 Task: Add Garden Of Life Vitamin Code Raw Vitamin C to the cart.
Action: Mouse pressed left at (19, 55)
Screenshot: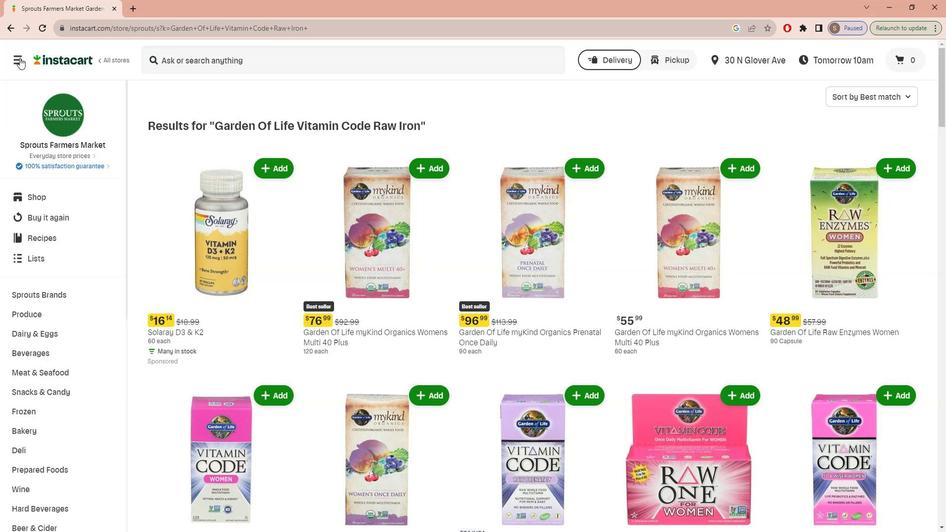 
Action: Mouse moved to (22, 119)
Screenshot: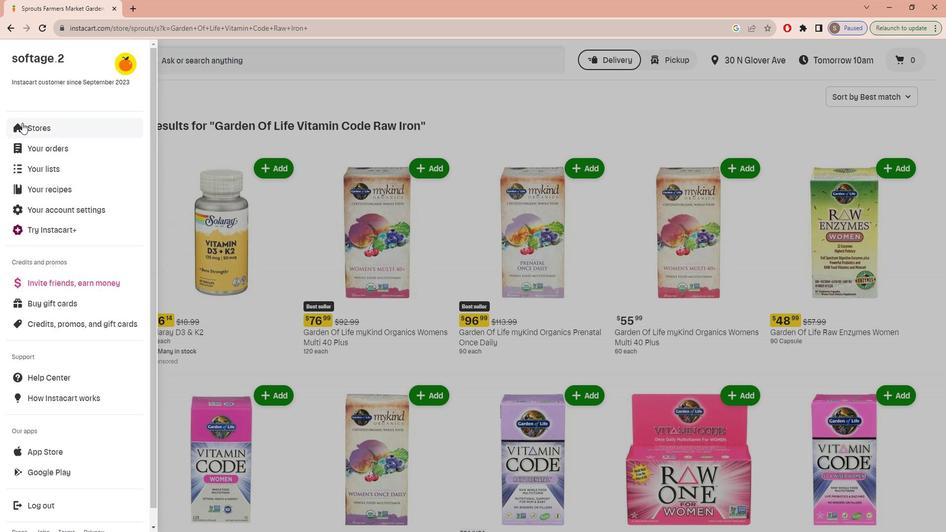
Action: Mouse pressed left at (22, 119)
Screenshot: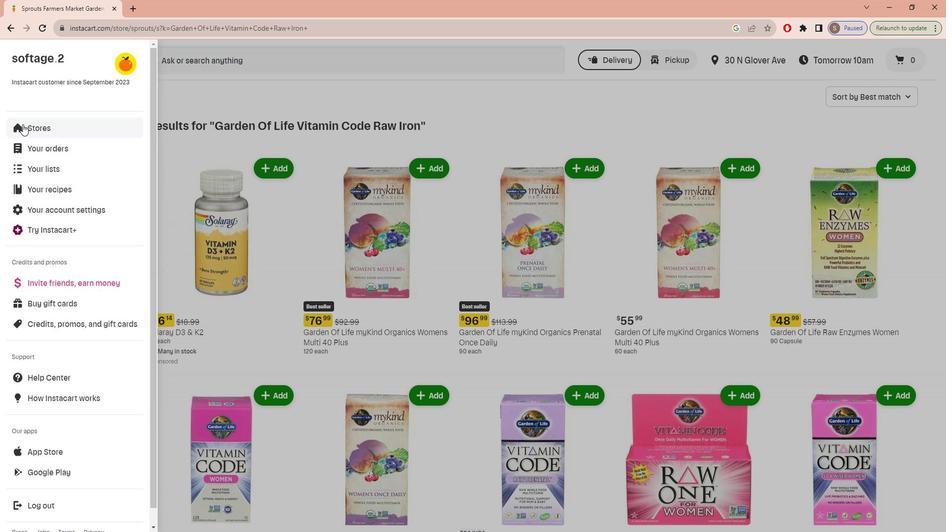 
Action: Mouse moved to (222, 92)
Screenshot: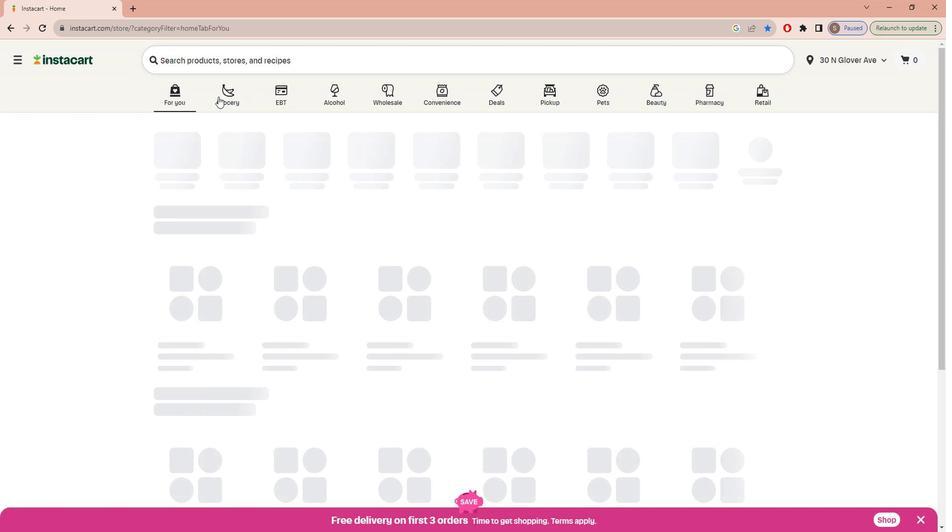 
Action: Mouse pressed left at (222, 92)
Screenshot: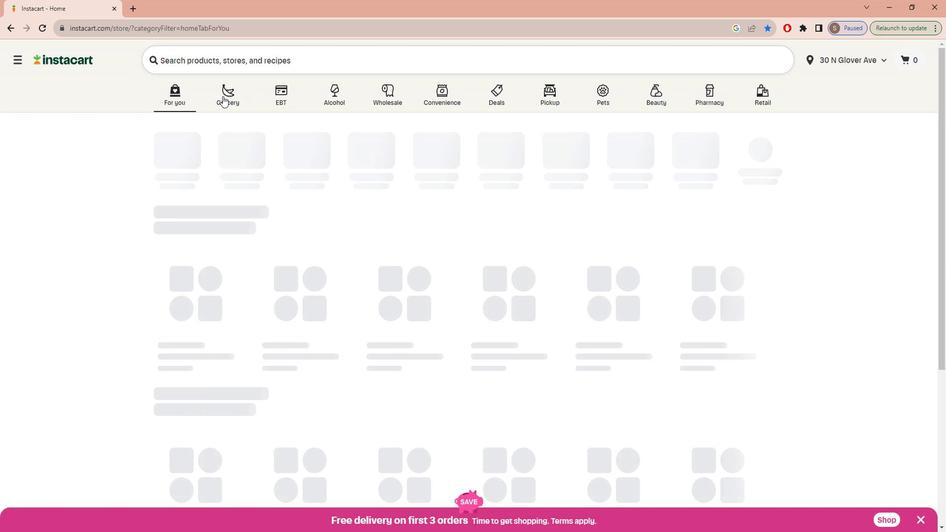
Action: Mouse moved to (207, 273)
Screenshot: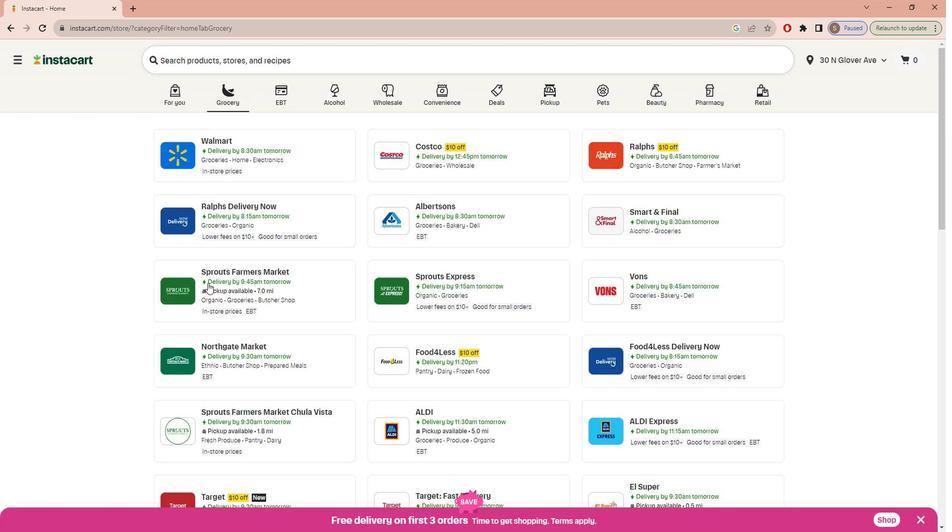 
Action: Mouse pressed left at (207, 273)
Screenshot: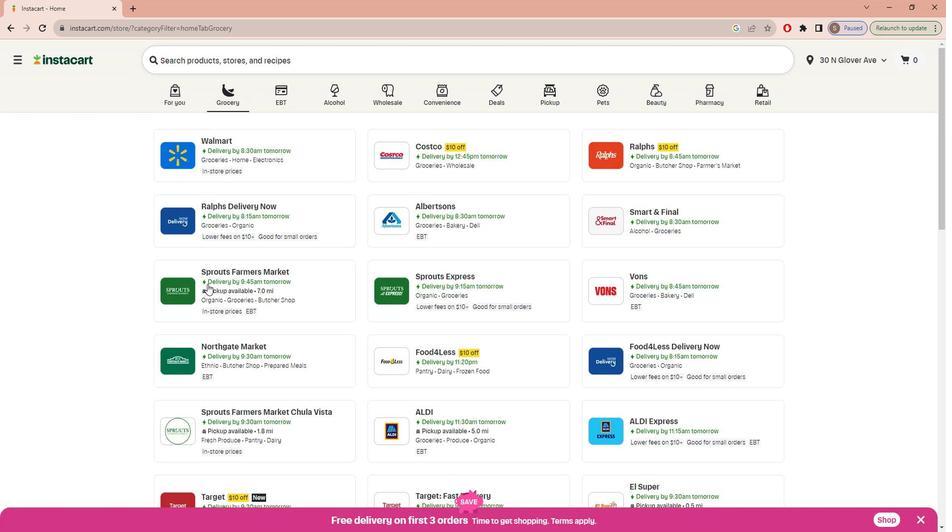 
Action: Mouse moved to (109, 362)
Screenshot: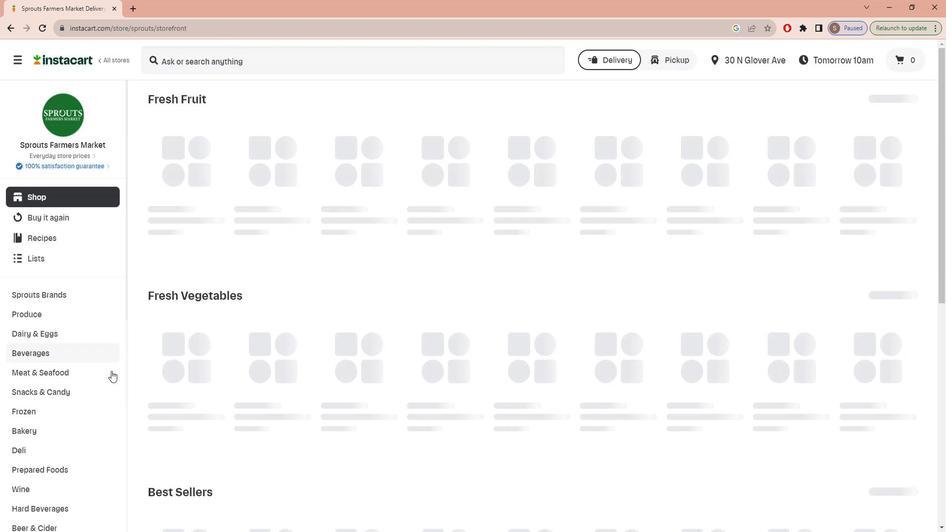 
Action: Mouse scrolled (109, 361) with delta (0, 0)
Screenshot: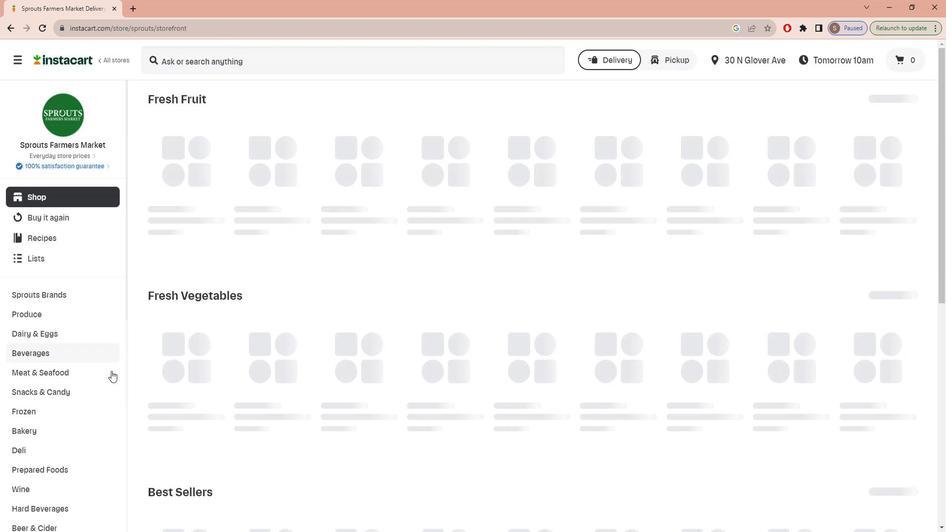 
Action: Mouse moved to (108, 363)
Screenshot: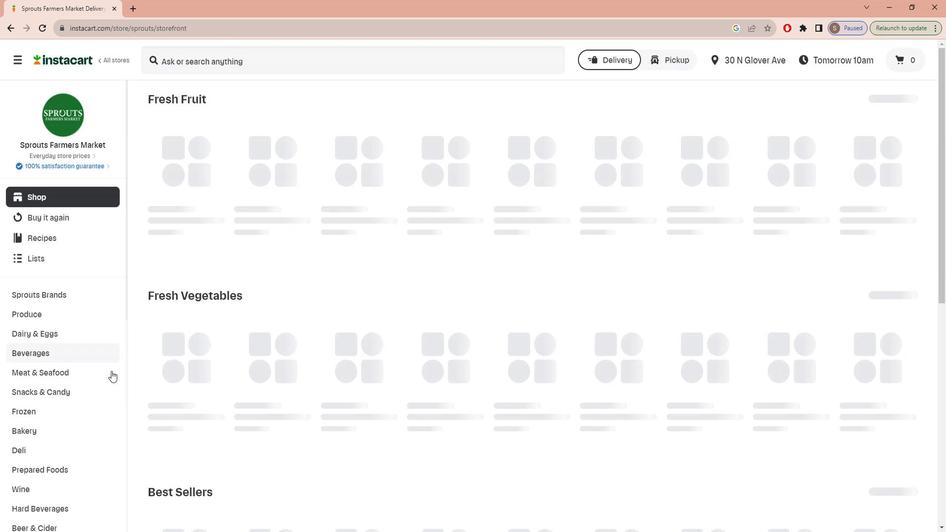 
Action: Mouse scrolled (108, 362) with delta (0, 0)
Screenshot: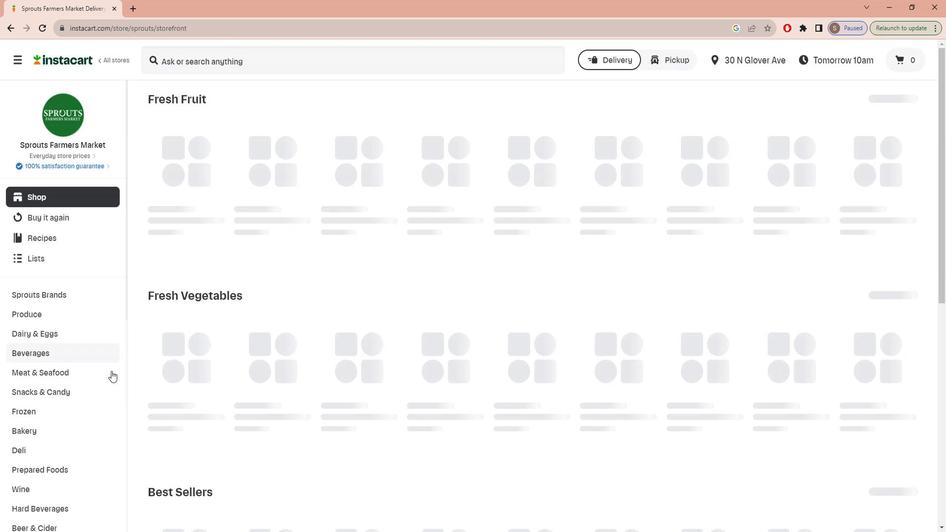 
Action: Mouse moved to (108, 363)
Screenshot: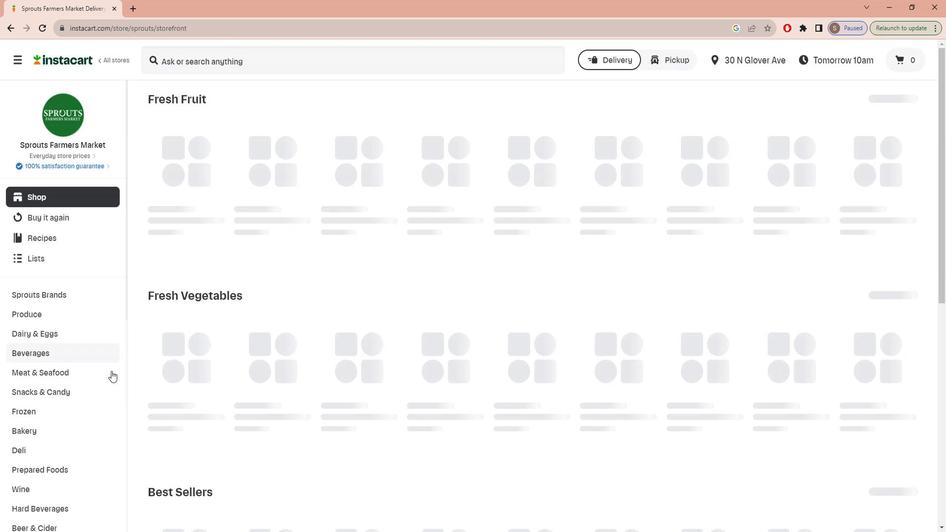 
Action: Mouse scrolled (108, 363) with delta (0, 0)
Screenshot: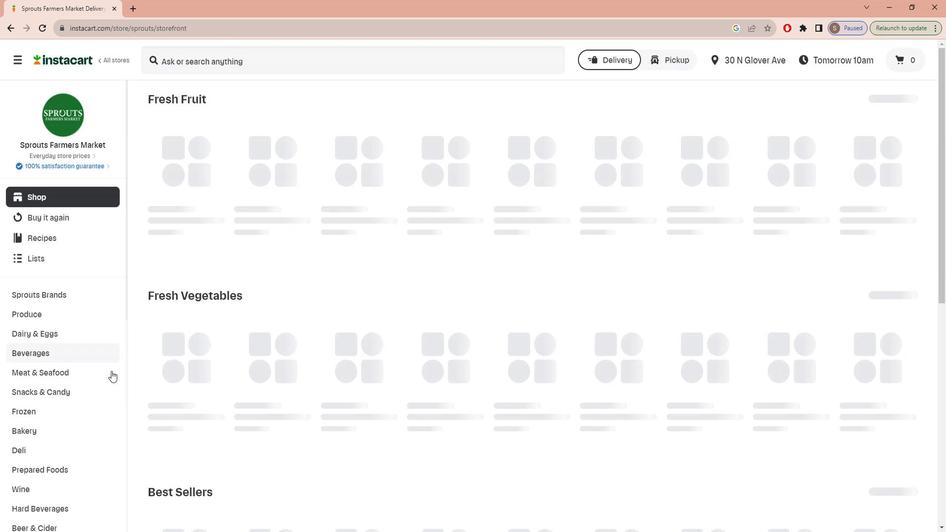 
Action: Mouse moved to (107, 364)
Screenshot: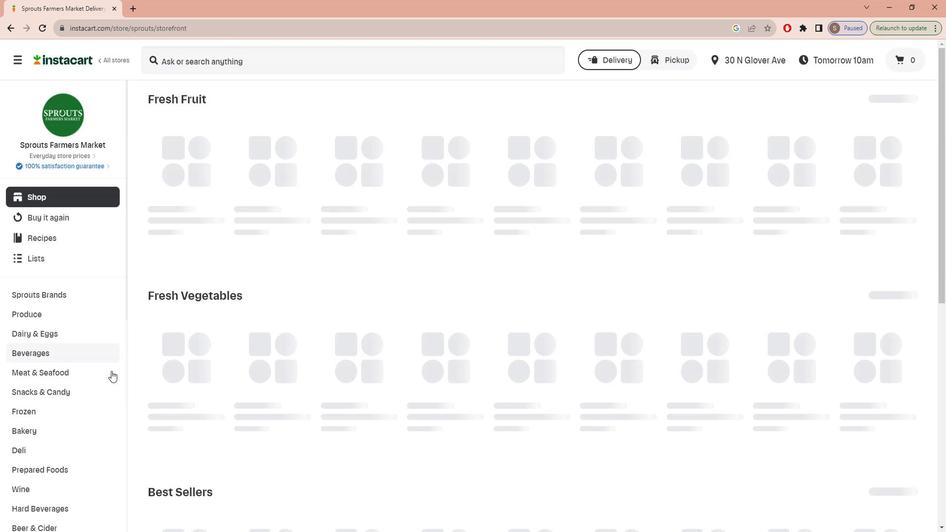 
Action: Mouse scrolled (107, 364) with delta (0, 0)
Screenshot: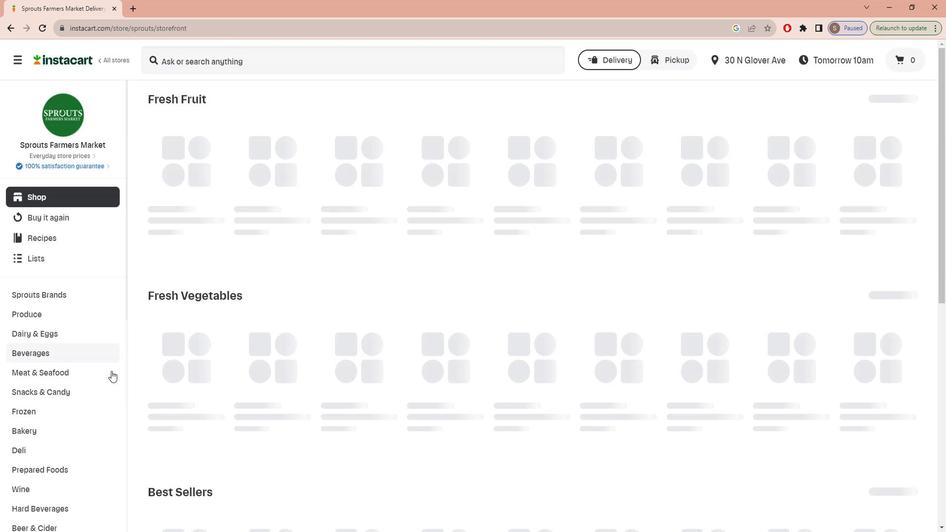 
Action: Mouse moved to (106, 365)
Screenshot: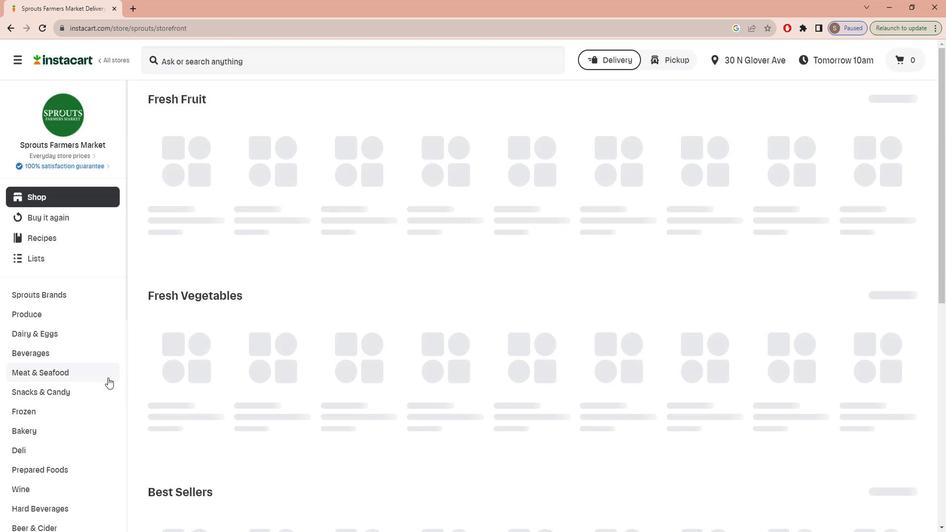 
Action: Mouse scrolled (106, 365) with delta (0, 0)
Screenshot: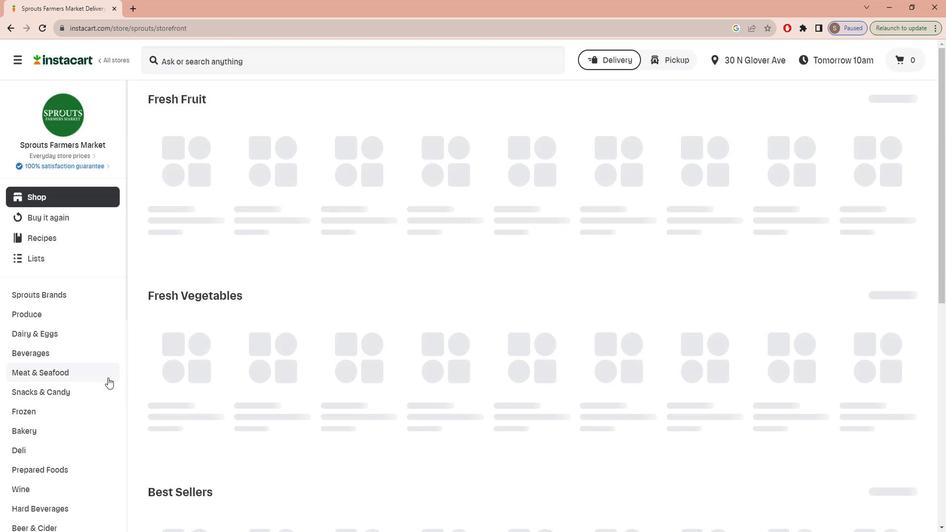 
Action: Mouse scrolled (106, 365) with delta (0, 0)
Screenshot: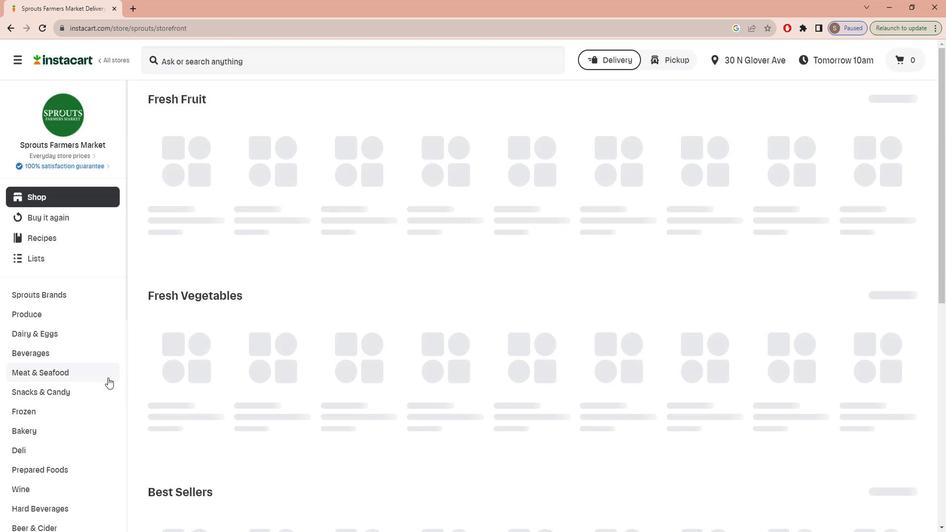 
Action: Mouse scrolled (106, 365) with delta (0, 0)
Screenshot: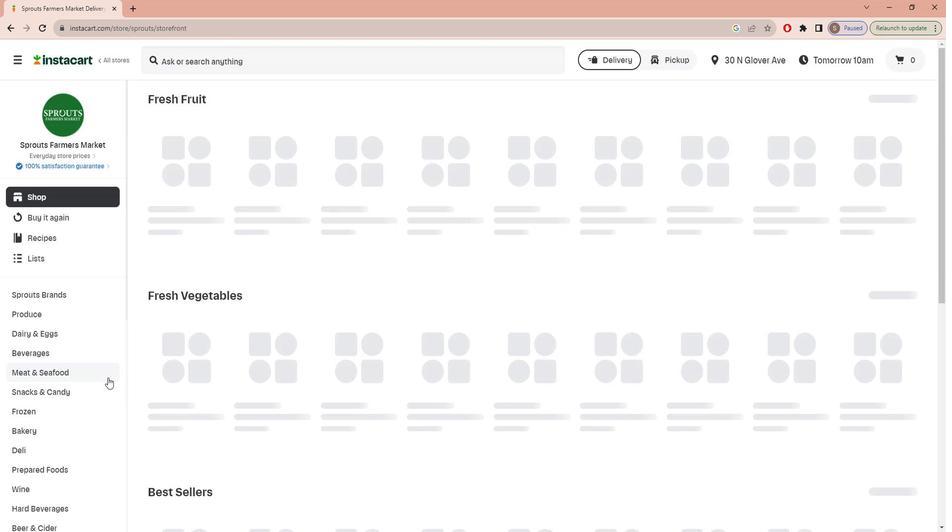 
Action: Mouse moved to (105, 366)
Screenshot: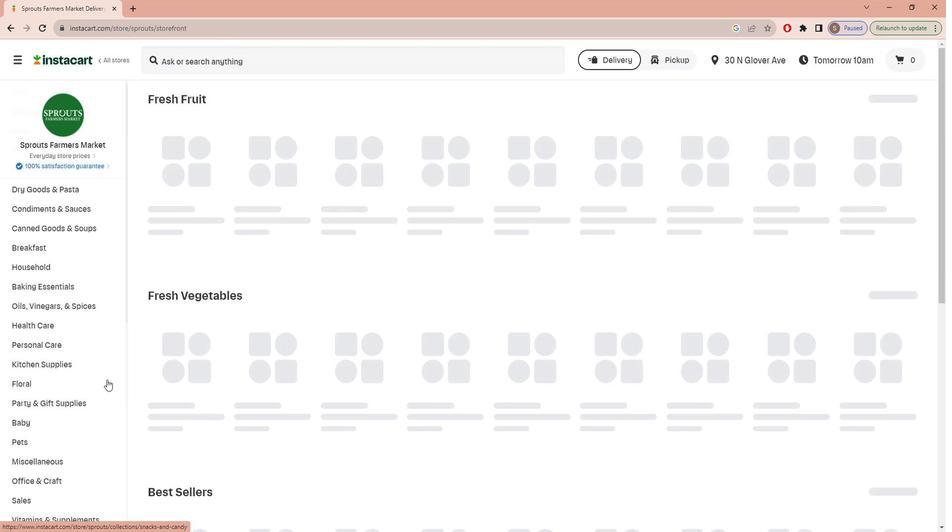 
Action: Mouse scrolled (105, 366) with delta (0, 0)
Screenshot: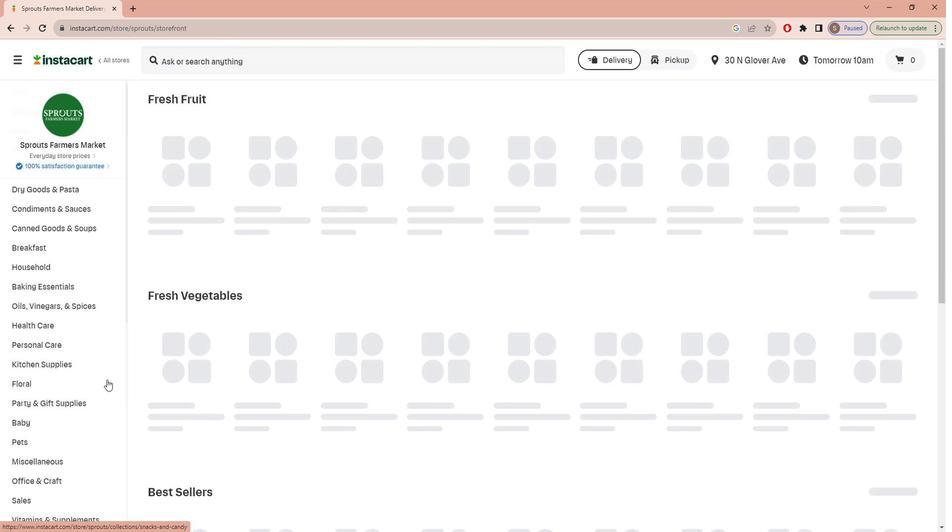 
Action: Mouse moved to (105, 368)
Screenshot: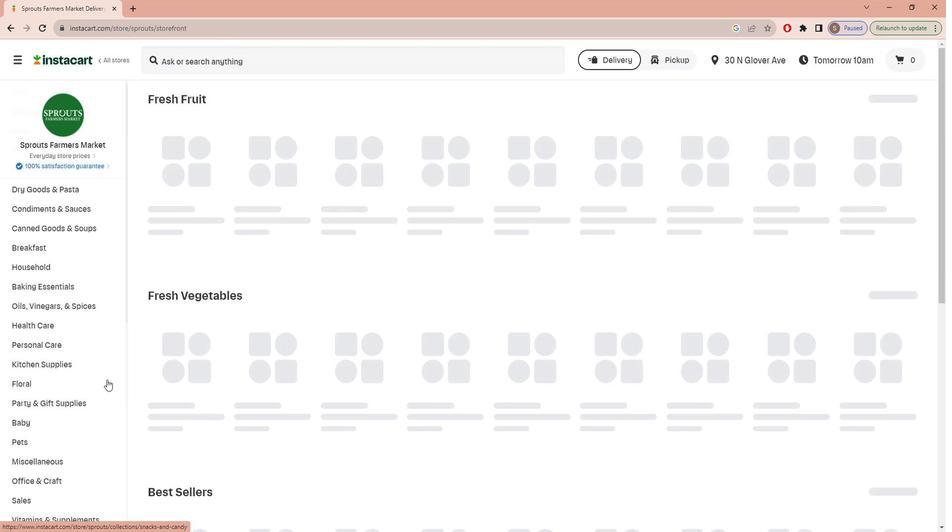 
Action: Mouse scrolled (105, 367) with delta (0, 0)
Screenshot: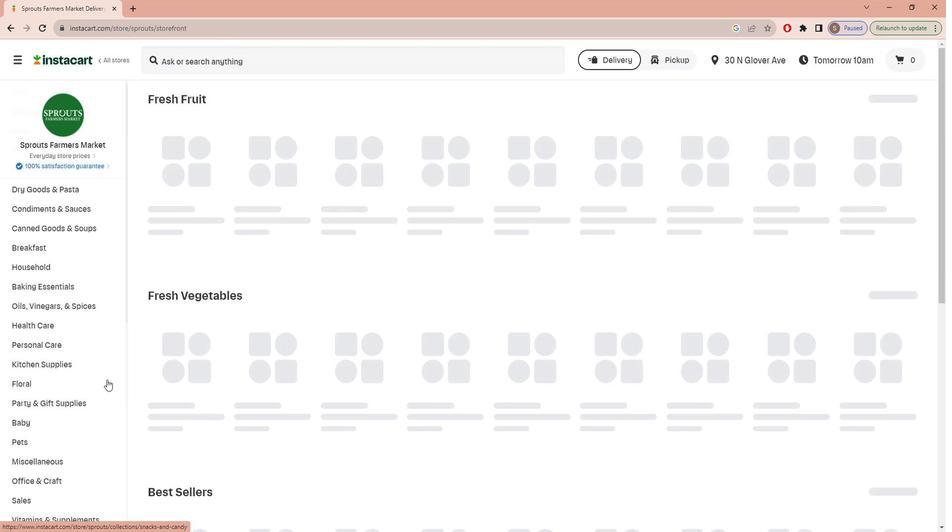 
Action: Mouse scrolled (105, 367) with delta (0, 0)
Screenshot: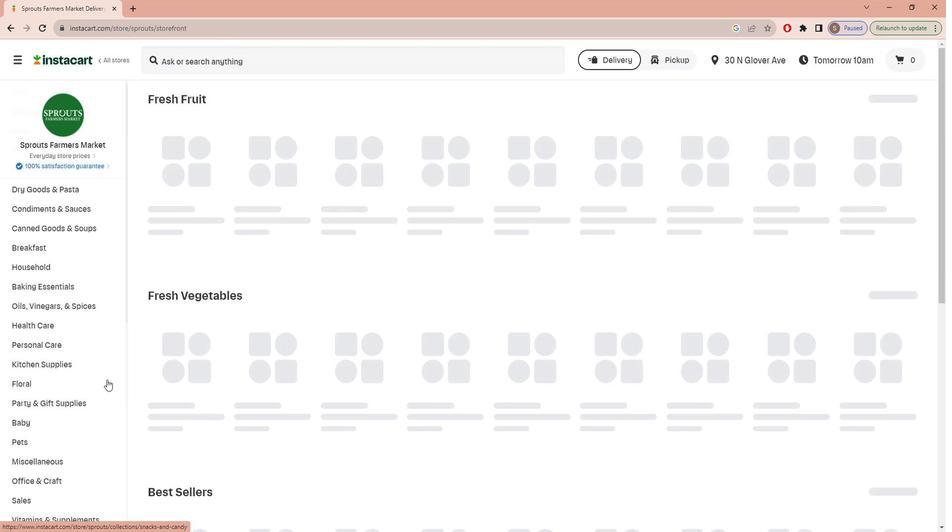 
Action: Mouse scrolled (105, 367) with delta (0, 0)
Screenshot: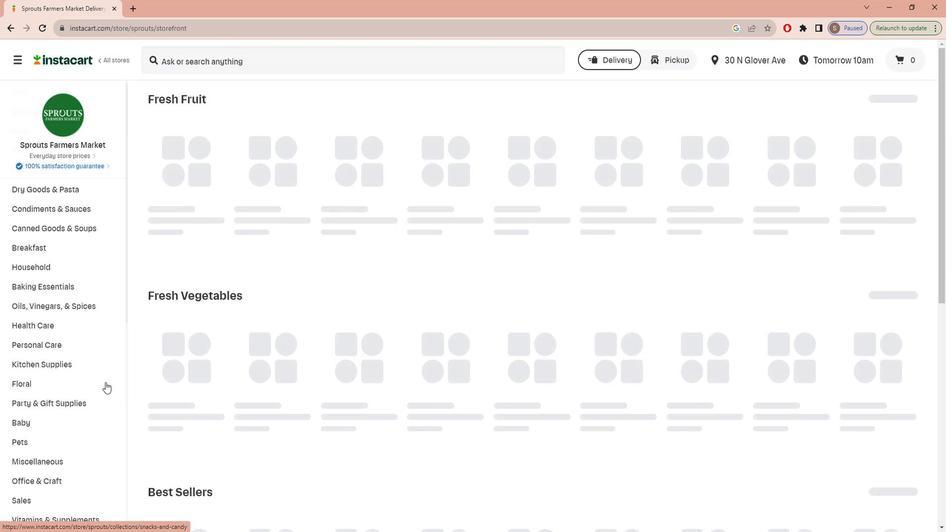 
Action: Mouse scrolled (105, 367) with delta (0, 0)
Screenshot: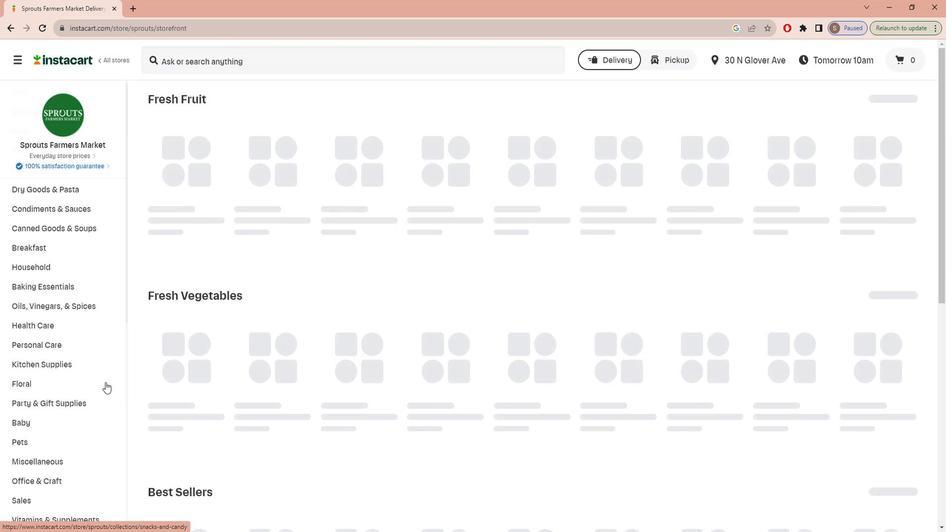 
Action: Mouse scrolled (105, 367) with delta (0, 0)
Screenshot: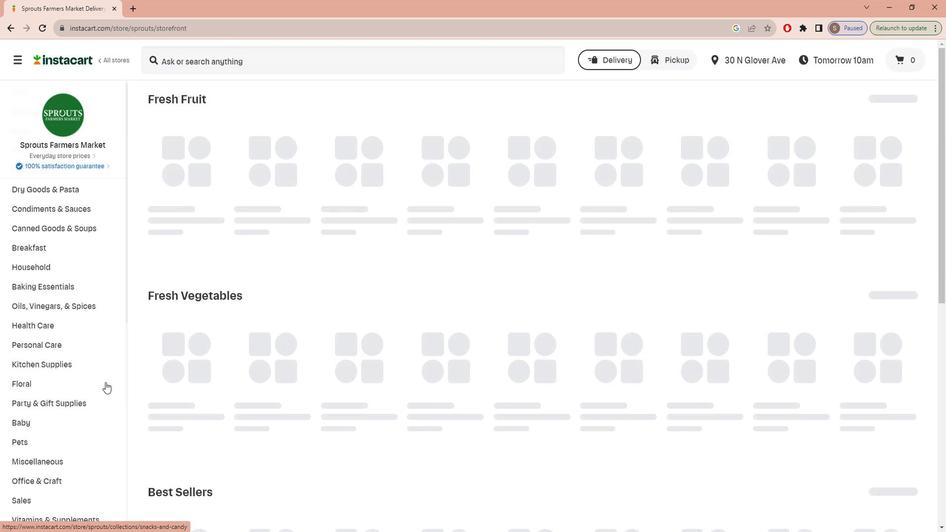 
Action: Mouse moved to (78, 458)
Screenshot: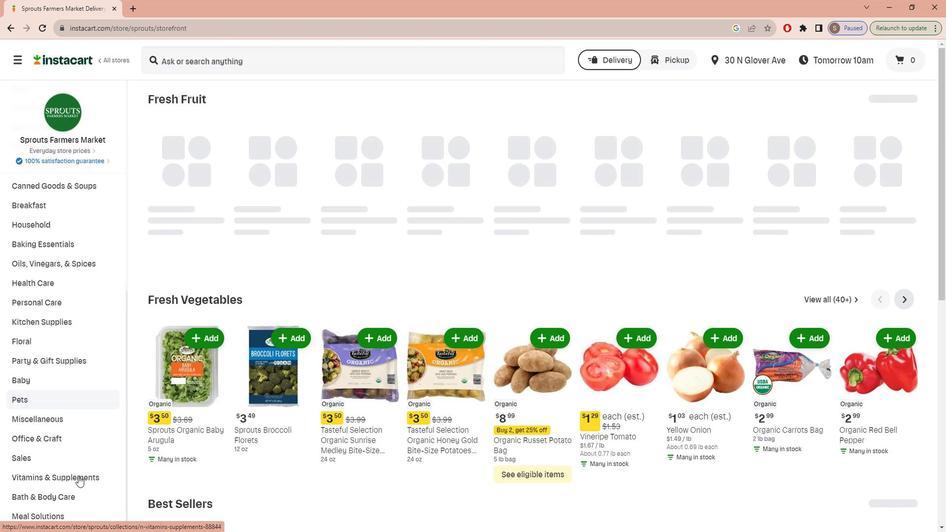 
Action: Mouse pressed left at (78, 458)
Screenshot: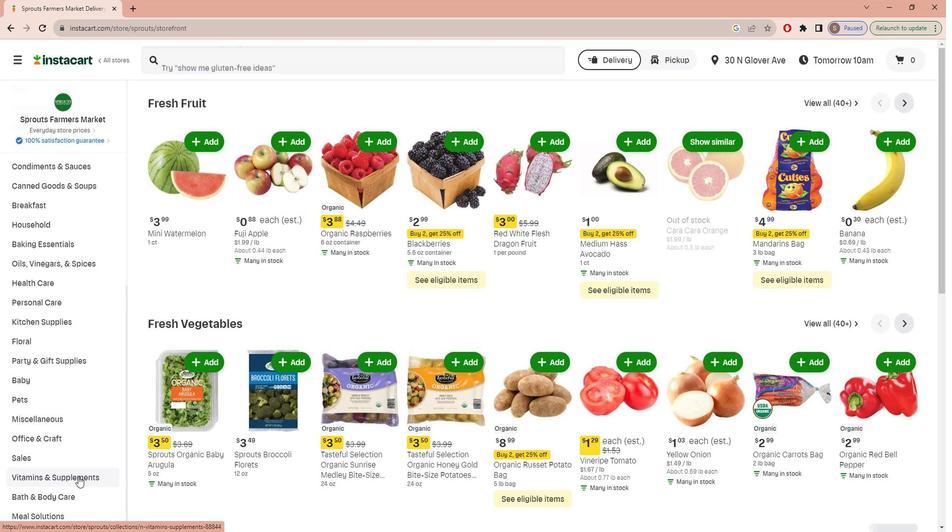 
Action: Mouse moved to (916, 117)
Screenshot: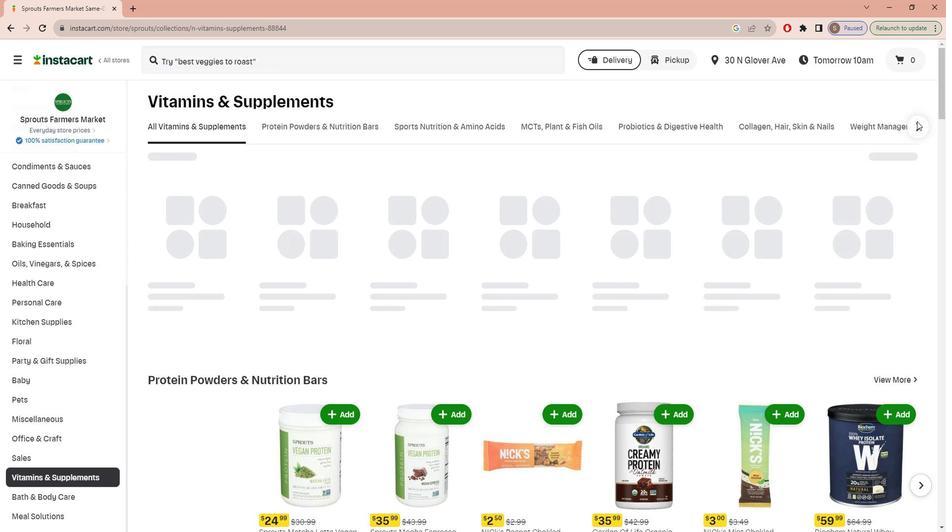
Action: Mouse pressed left at (916, 117)
Screenshot: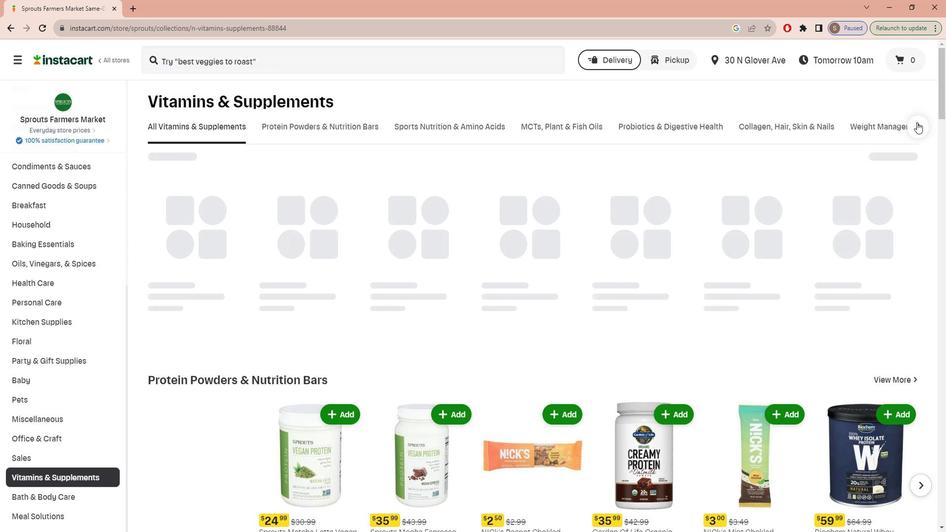
Action: Mouse moved to (675, 120)
Screenshot: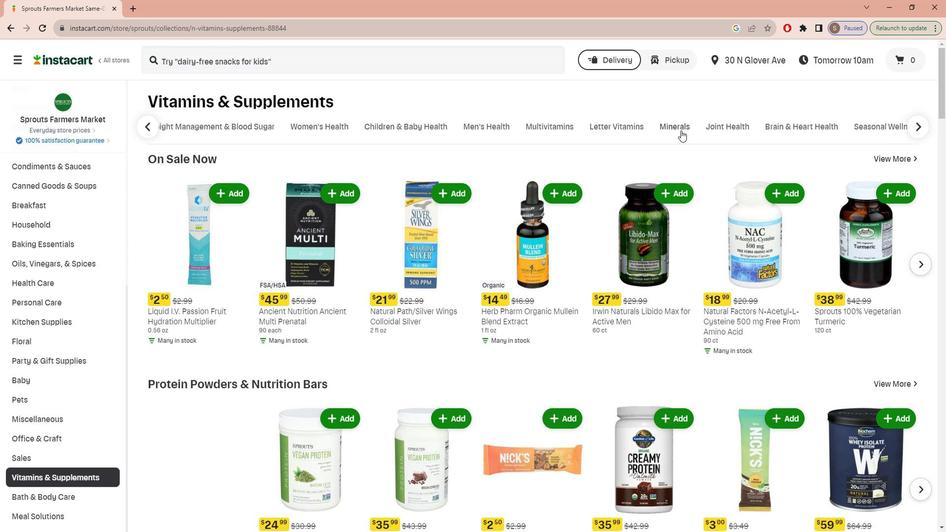
Action: Mouse pressed left at (675, 120)
Screenshot: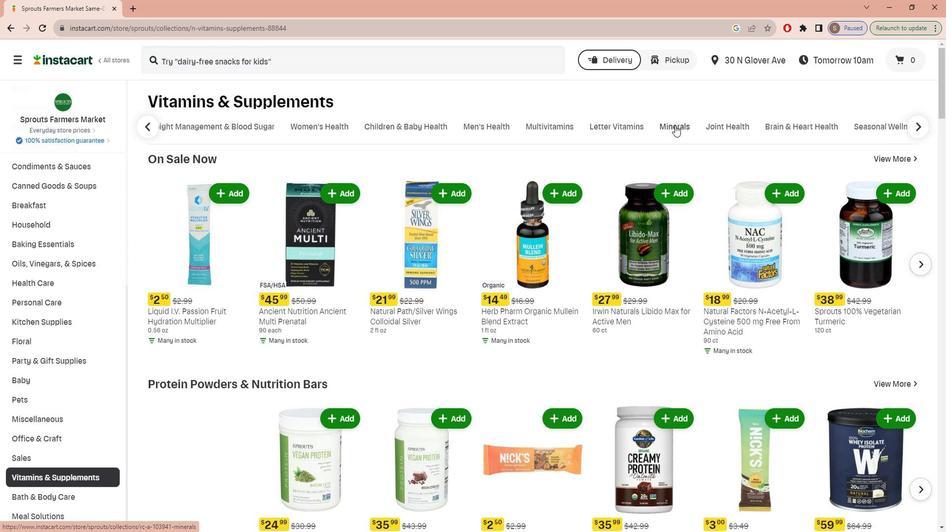 
Action: Mouse moved to (358, 54)
Screenshot: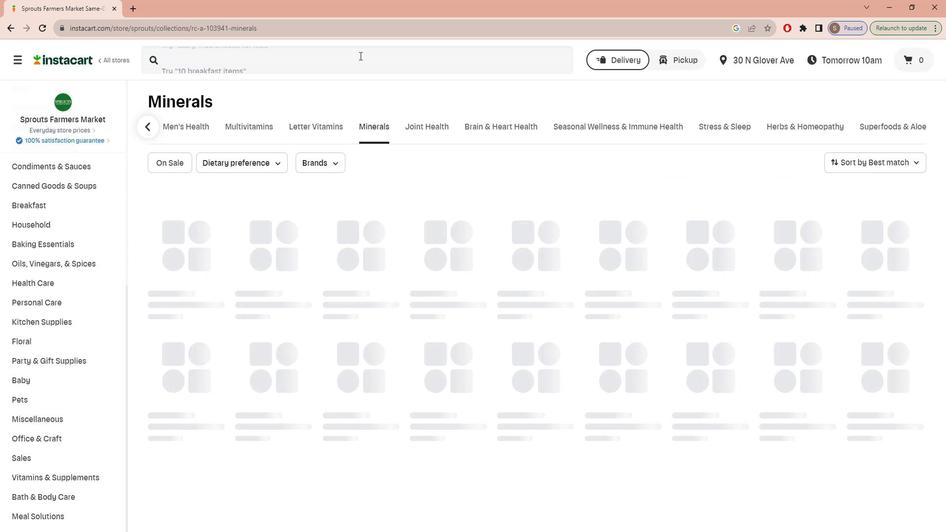 
Action: Mouse pressed left at (358, 54)
Screenshot: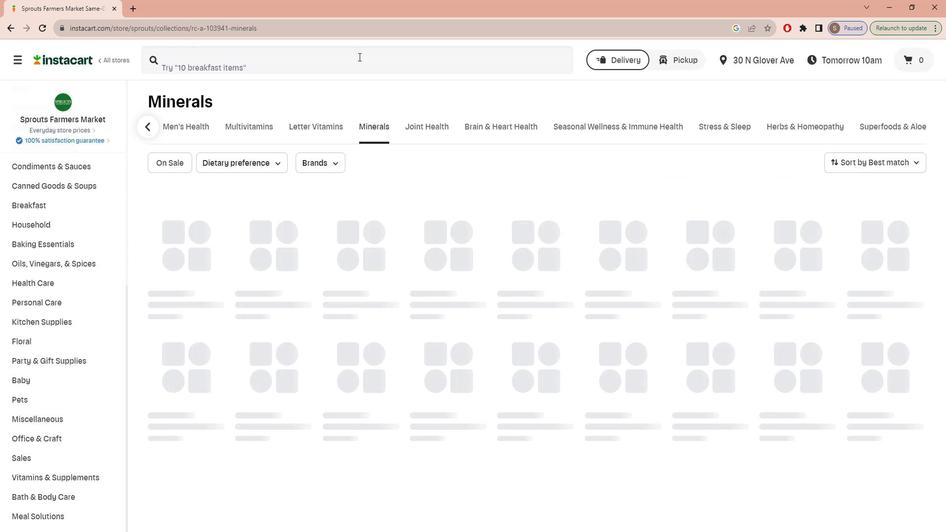 
Action: Key pressed g<Key.caps_lock>ARDEN<Key.space><Key.caps_lock>o<Key.caps_lock>F<Key.space><Key.caps_lock>l<Key.caps_lock>IFE<Key.space><Key.caps_lock>v<Key.caps_lock>ITAMIN<Key.space><Key.caps_lock>c<Key.caps_lock>ODE<Key.space><Key.caps_lock>r<Key.caps_lock>AW<Key.space><Key.caps_lock>v<Key.caps_lock>ITAMIN<Key.space><Key.caps_lock>c<Key.enter>
Screenshot: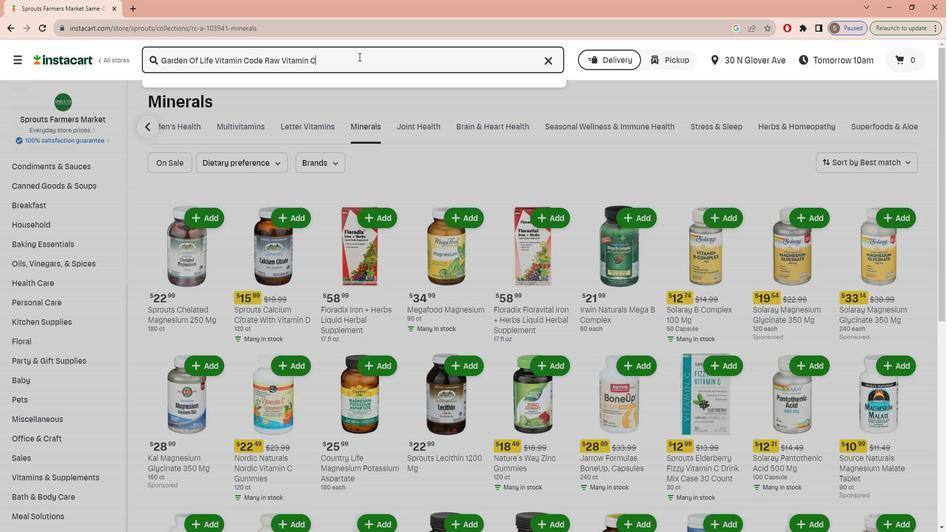 
Action: Mouse moved to (435, 303)
Screenshot: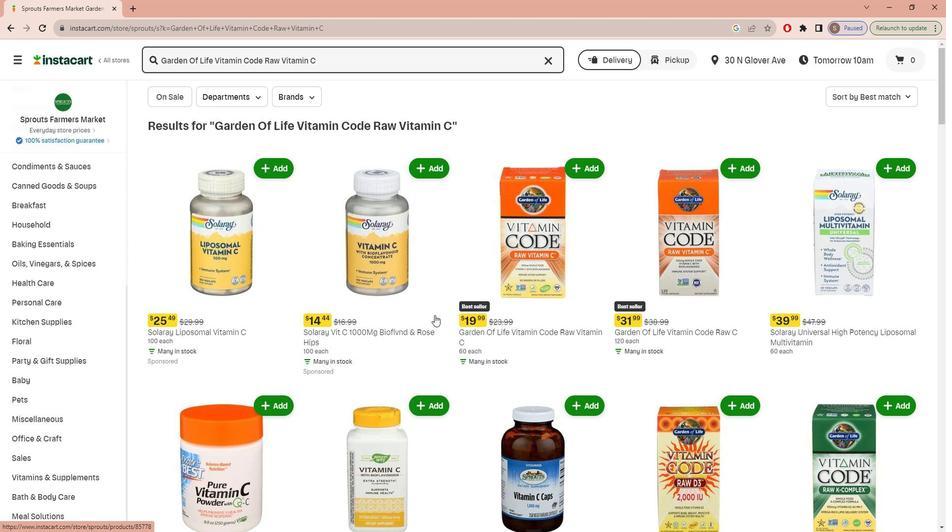 
Action: Mouse scrolled (435, 303) with delta (0, 0)
Screenshot: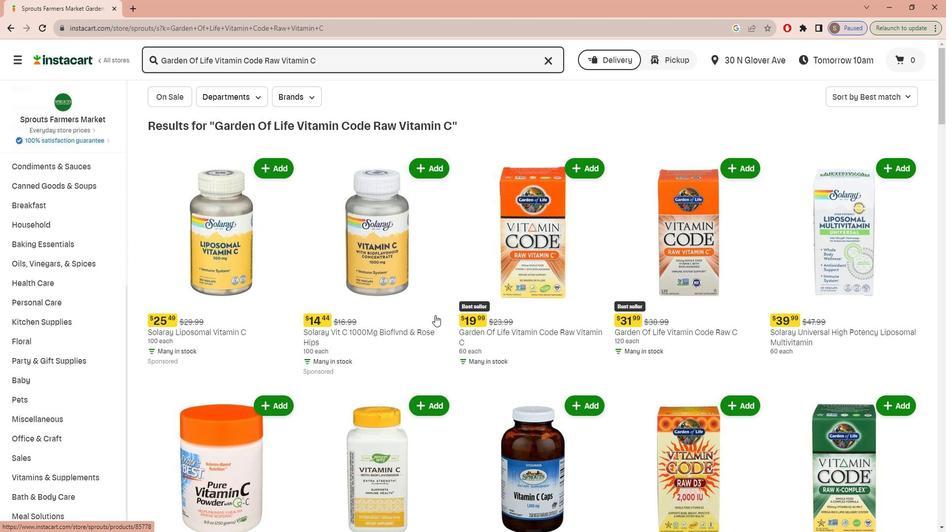 
Action: Mouse moved to (594, 118)
Screenshot: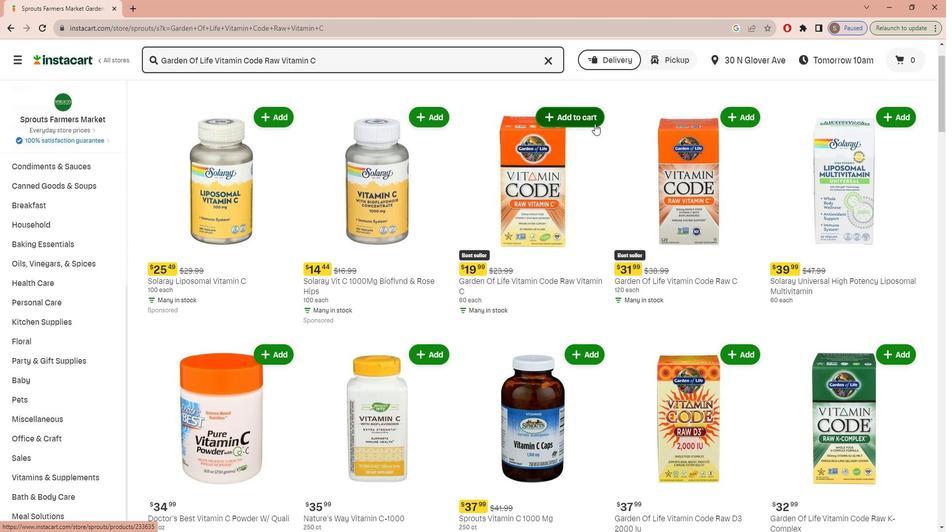 
Action: Mouse pressed left at (594, 118)
Screenshot: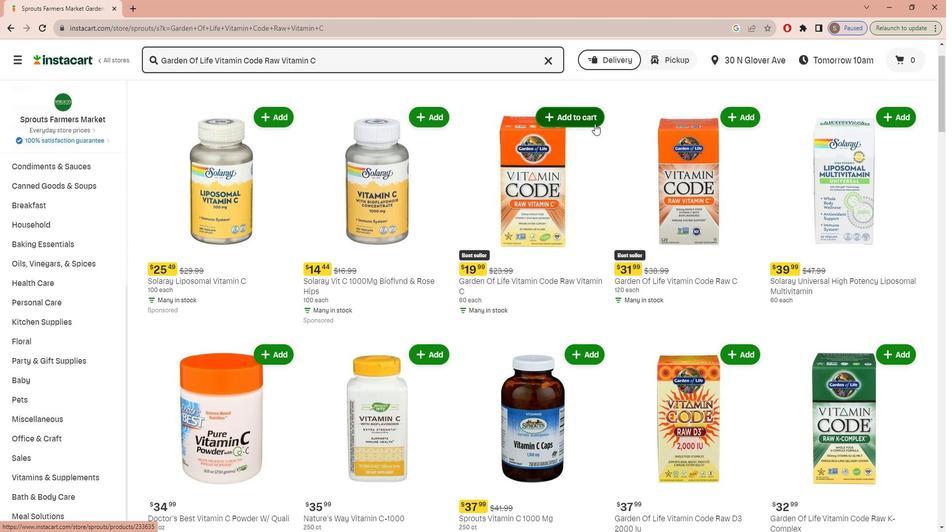 
Action: Mouse moved to (614, 205)
Screenshot: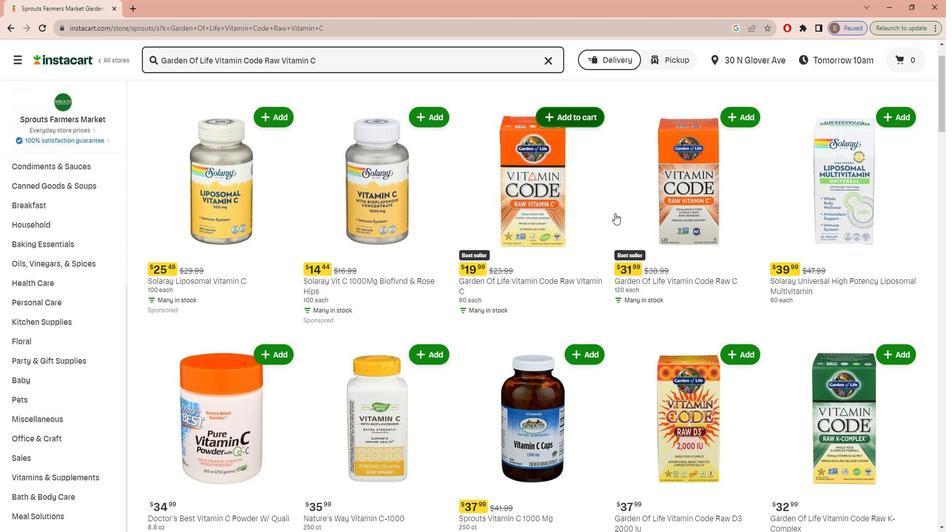 
